Task: Create a section Code Crusaders and in the section, add a milestone Platform as a Service Implementation in the project TricklePlan.
Action: Mouse moved to (49, 271)
Screenshot: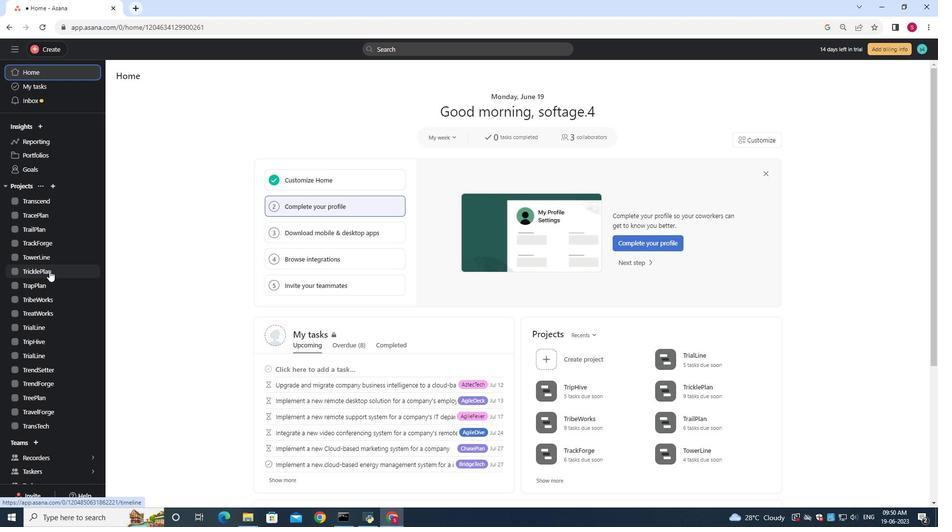 
Action: Mouse pressed left at (49, 271)
Screenshot: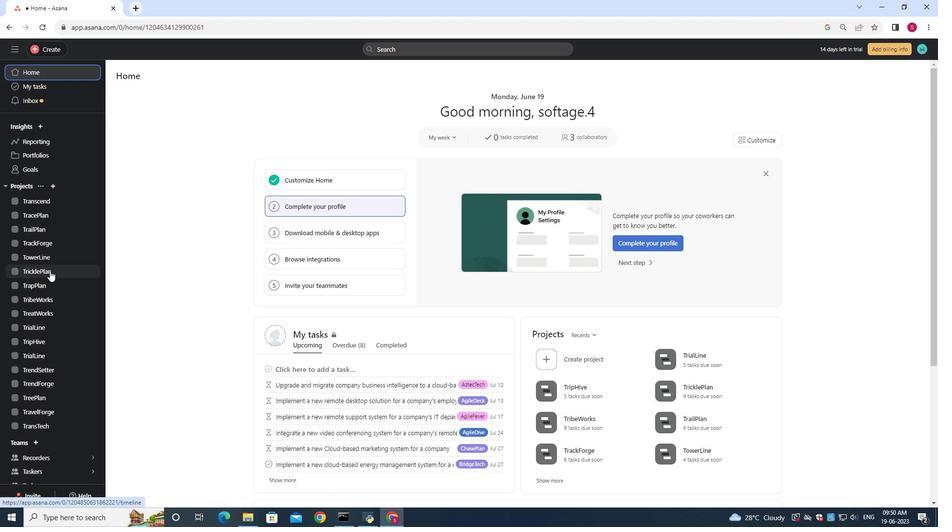 
Action: Mouse moved to (156, 116)
Screenshot: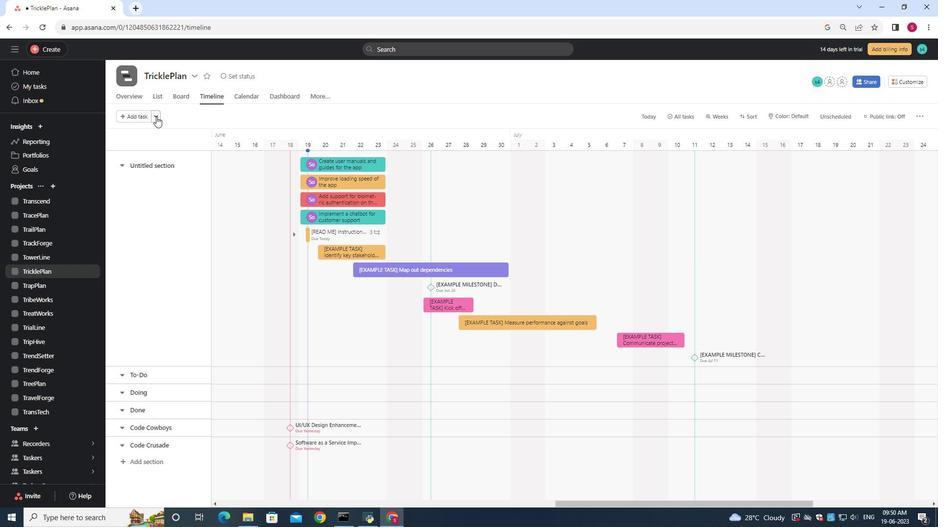 
Action: Mouse pressed left at (156, 116)
Screenshot: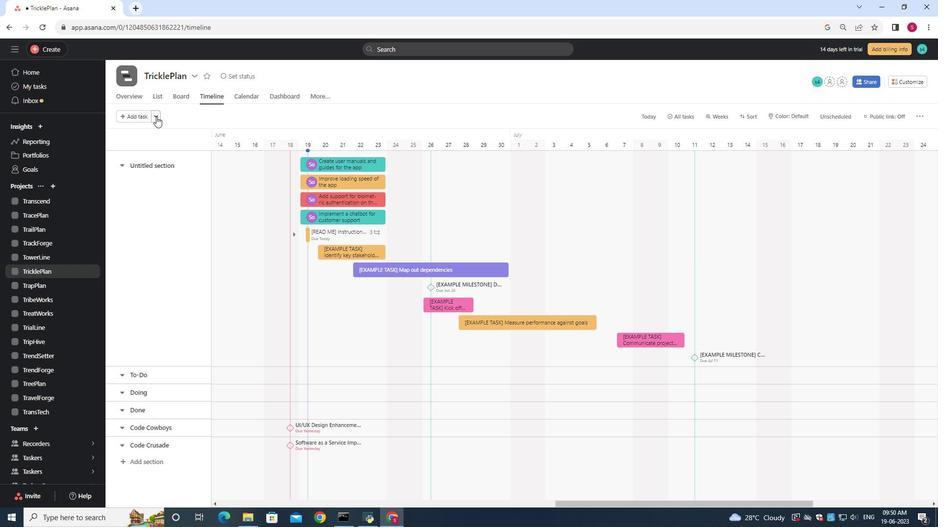 
Action: Mouse moved to (171, 134)
Screenshot: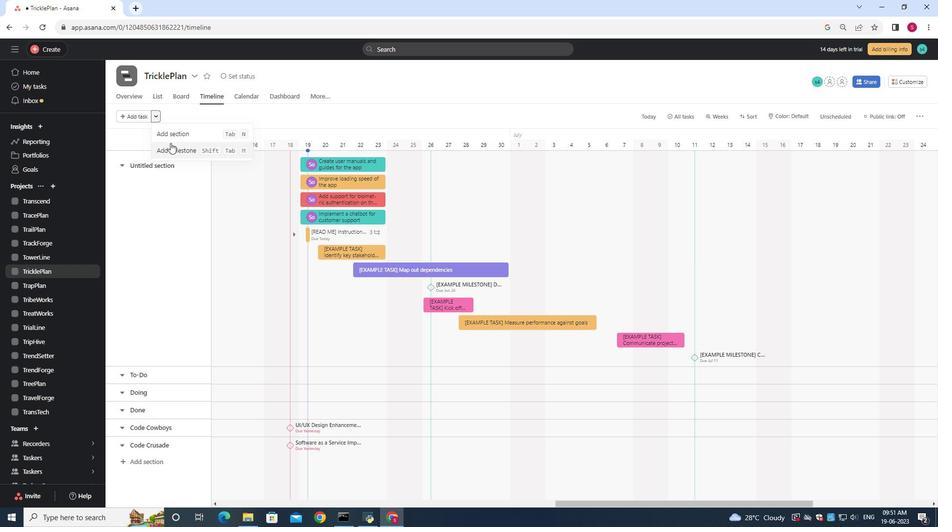 
Action: Mouse pressed left at (171, 134)
Screenshot: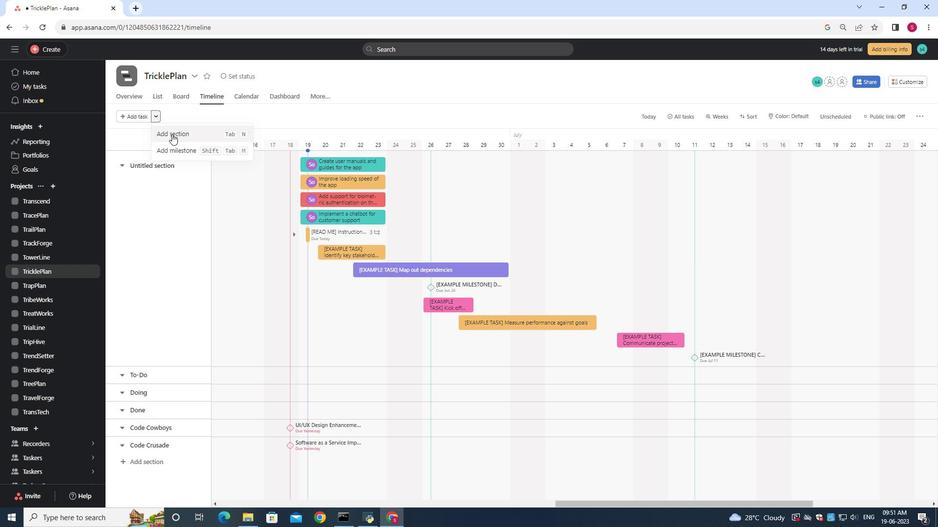 
Action: Mouse moved to (172, 134)
Screenshot: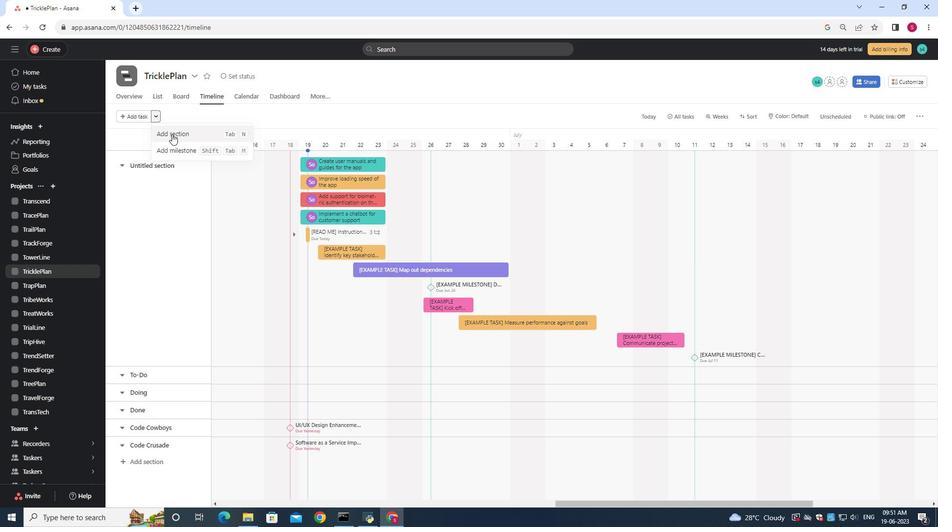 
Action: Key pressed <Key.shift>Code<Key.space><Key.shift><Key.shift><Key.shift><Key.shift><Key.shift><Key.shift><Key.shift><Key.shift><Key.shift><Key.shift><Key.shift><Key.shift><Key.shift><Key.shift><Key.shift><Key.shift><Key.shift><Key.shift><Key.shift><Key.shift><Key.shift><Key.shift><Key.shift><Key.shift><Key.shift><Key.shift><Key.shift><Key.shift><Key.shift><Key.shift><Key.shift><Key.shift><Key.shift><Key.shift><Key.shift><Key.shift><Key.shift><Key.shift><Key.shift><Key.shift><Key.shift>Crusaders
Screenshot: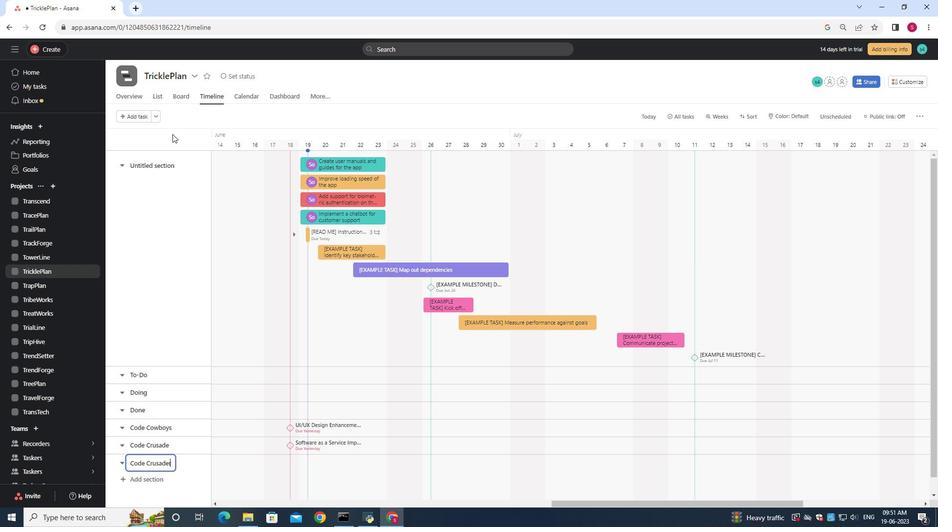 
Action: Mouse moved to (234, 466)
Screenshot: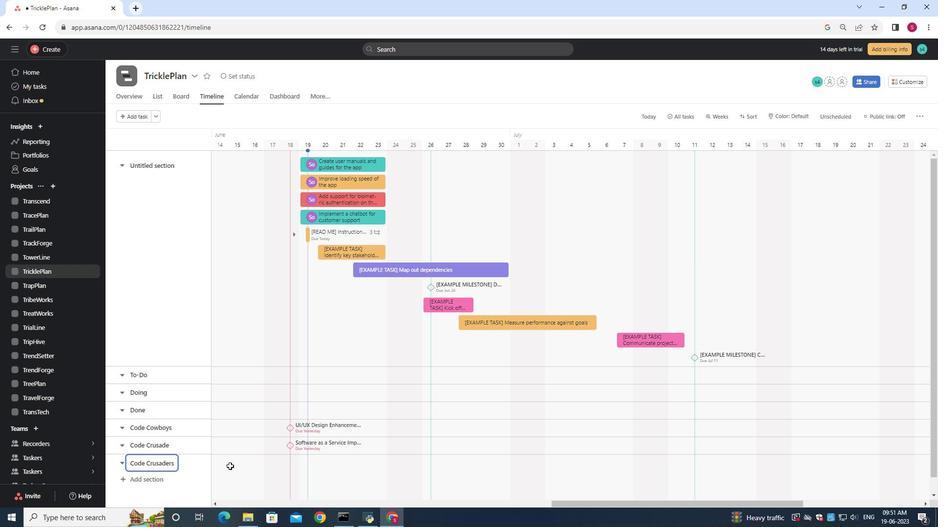 
Action: Mouse pressed left at (234, 466)
Screenshot: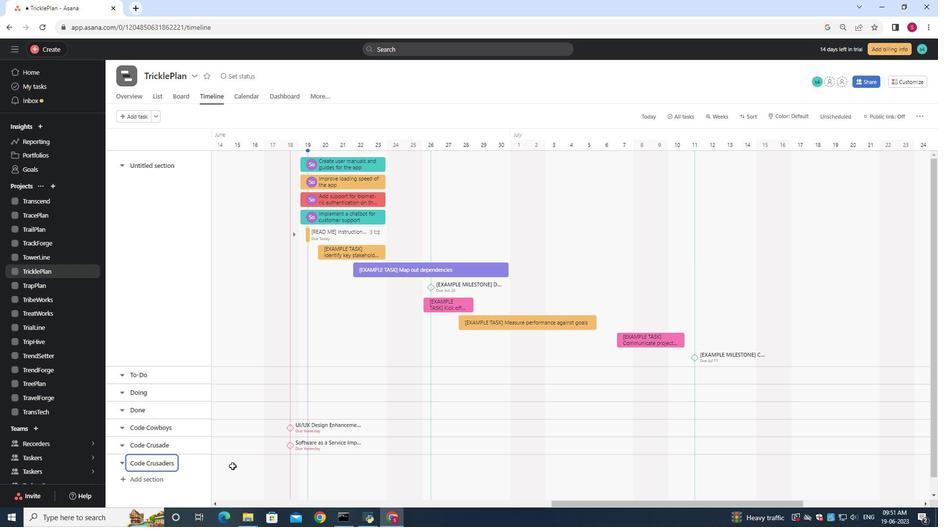 
Action: Mouse moved to (234, 467)
Screenshot: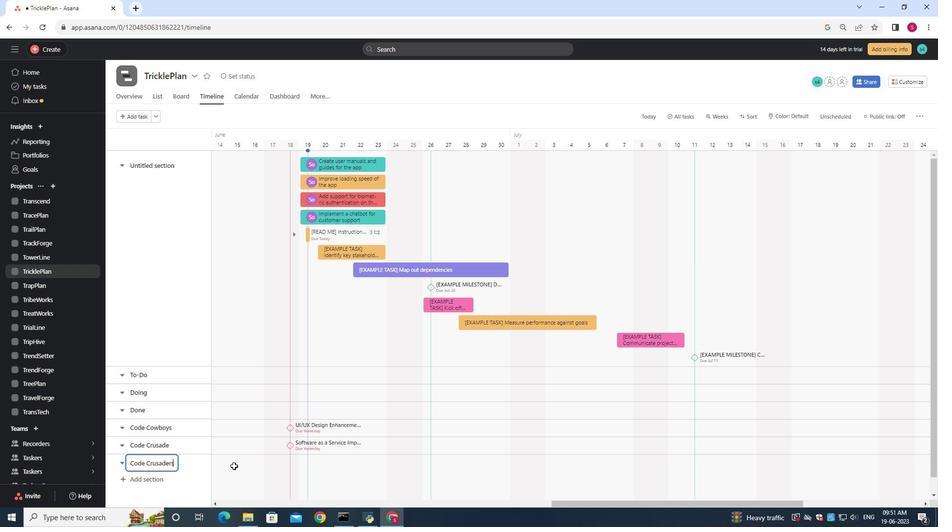 
Action: Key pressed <Key.shift><Key.shift><Key.shift><Key.shift><Key.shift><Key.shift>Service<Key.space><Key.shift>Implementation
Screenshot: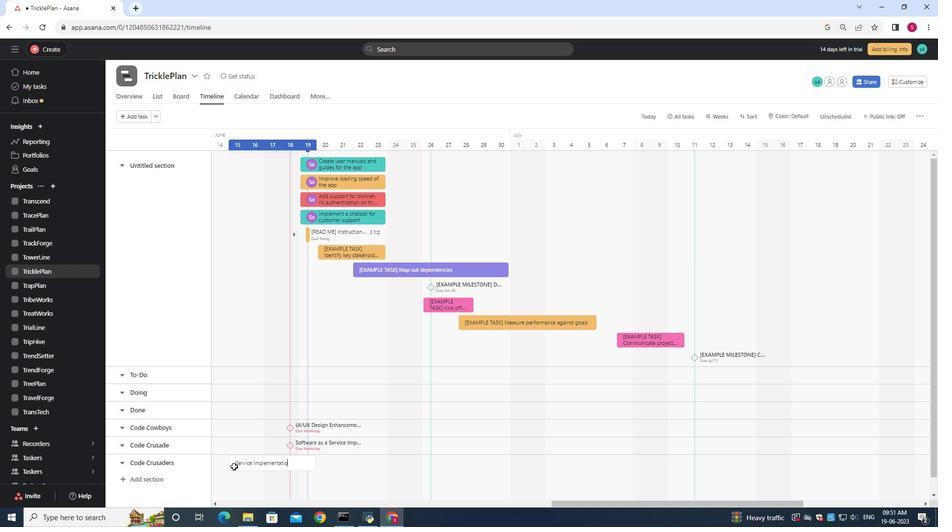 
Action: Mouse moved to (235, 463)
Screenshot: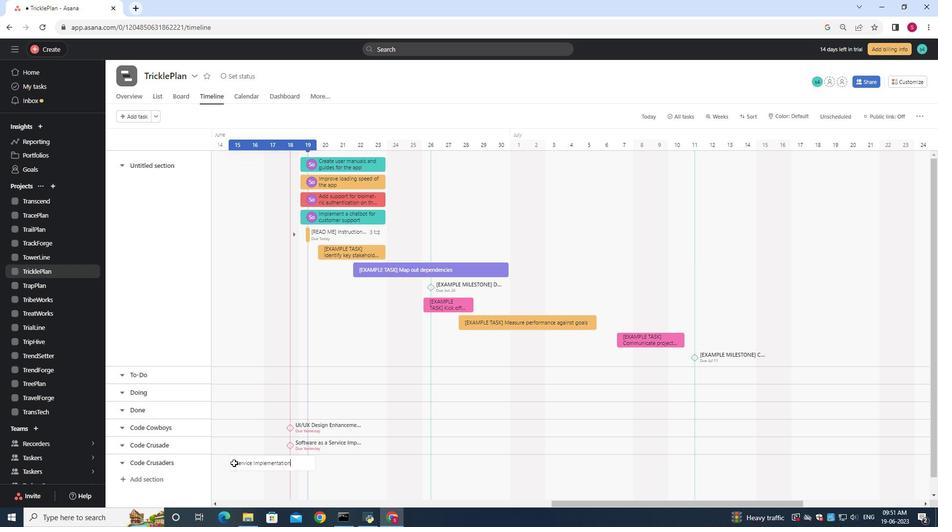 
Action: Mouse pressed left at (235, 463)
Screenshot: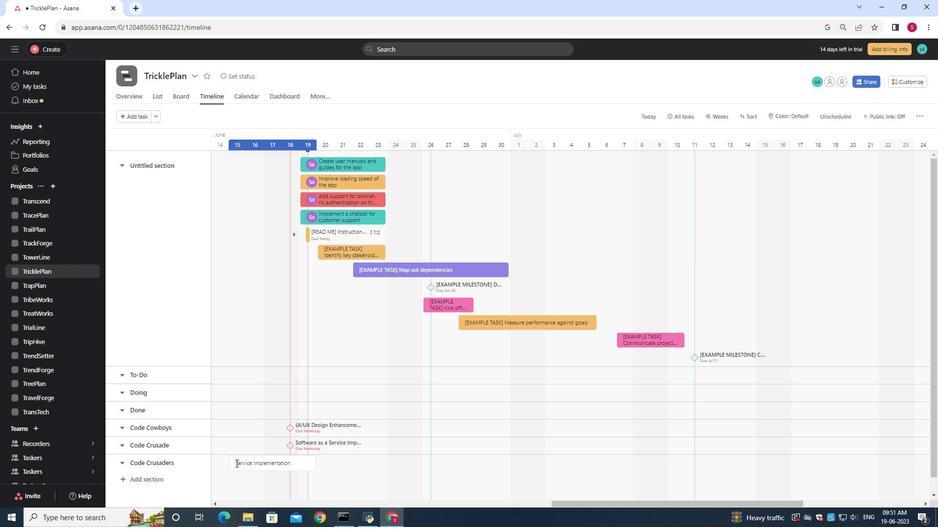 
Action: Mouse moved to (640, 146)
Screenshot: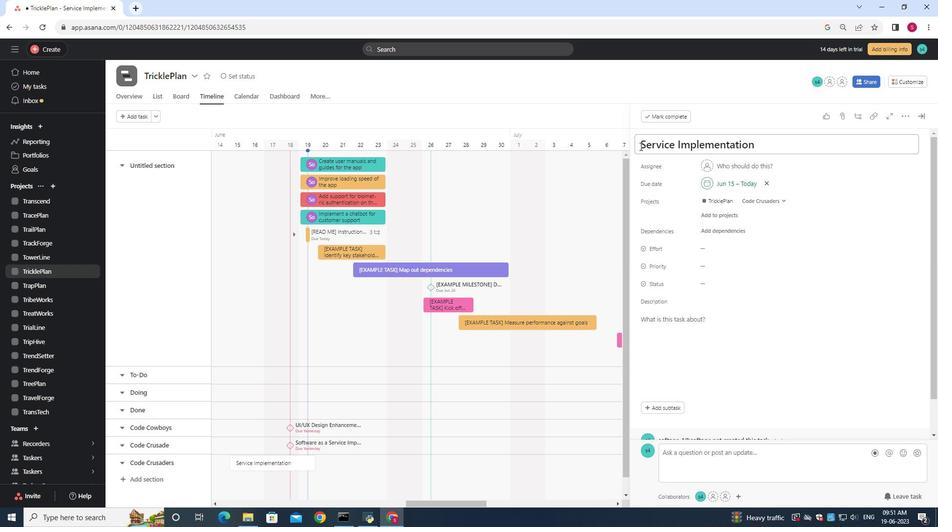
Action: Mouse pressed left at (640, 146)
Screenshot: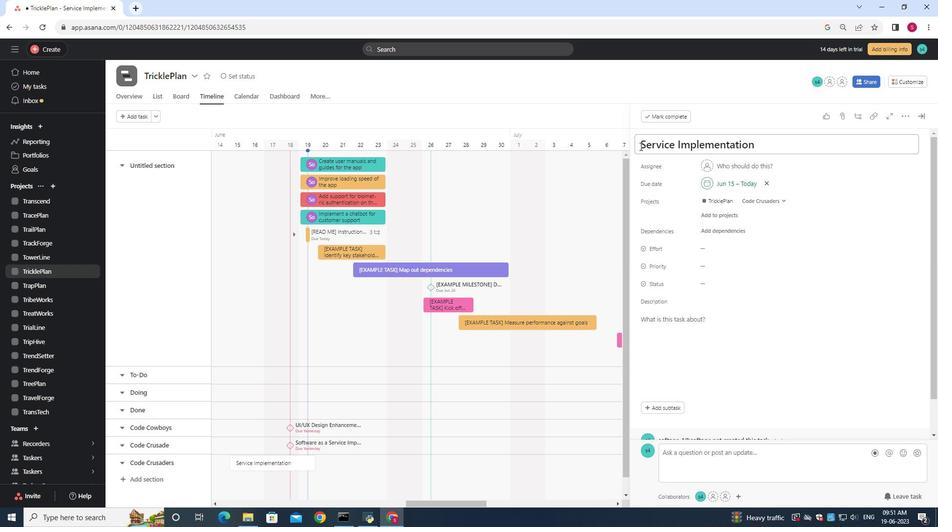 
Action: Mouse moved to (640, 146)
Screenshot: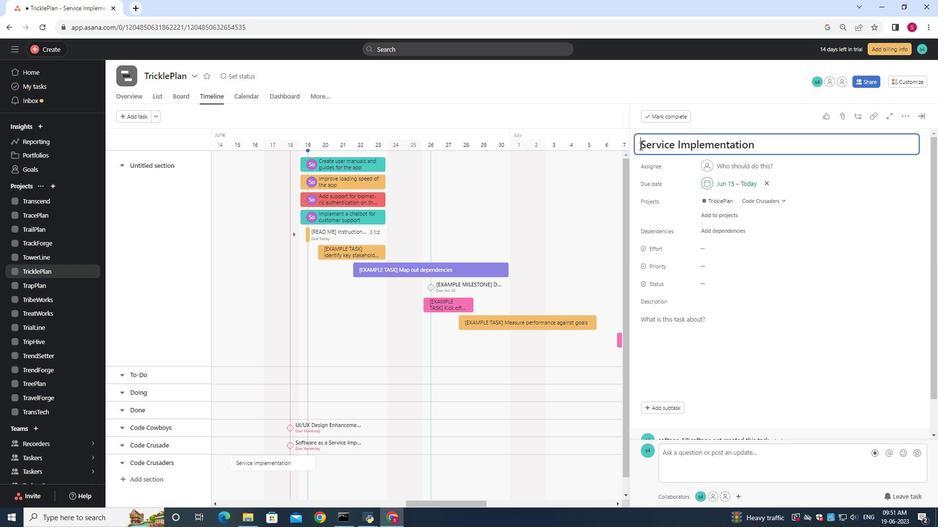 
Action: Key pressed <Key.shift><Key.shift><Key.shift>Platform<Key.space>as<Key.space>a<Key.space>
Screenshot: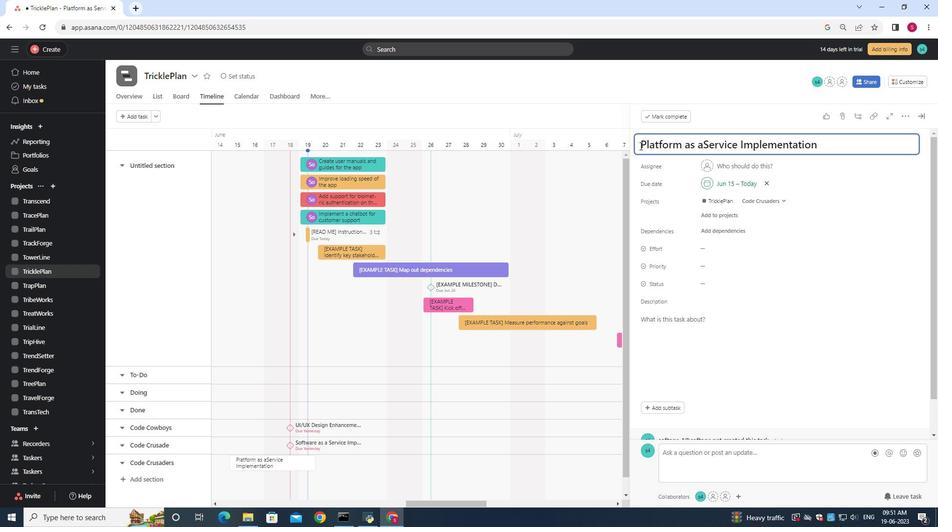 
Action: Mouse moved to (250, 461)
Screenshot: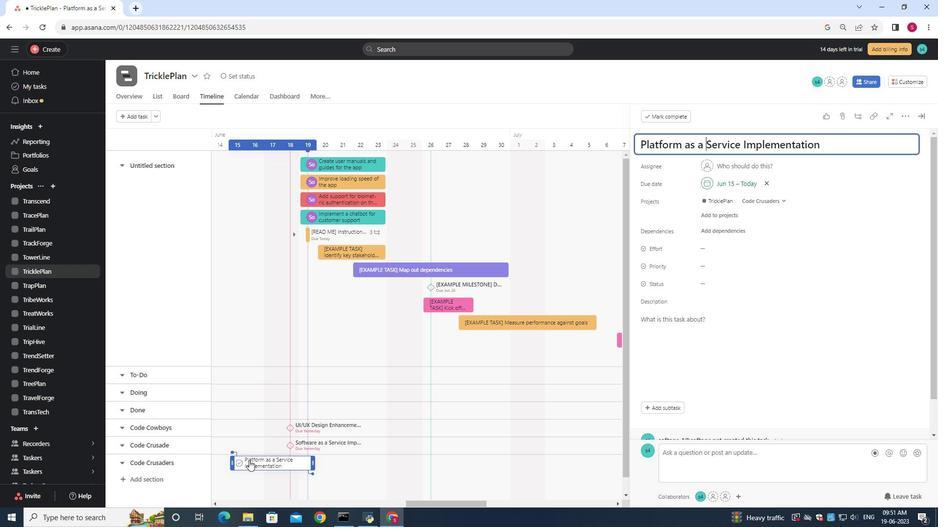 
Action: Mouse pressed right at (250, 461)
Screenshot: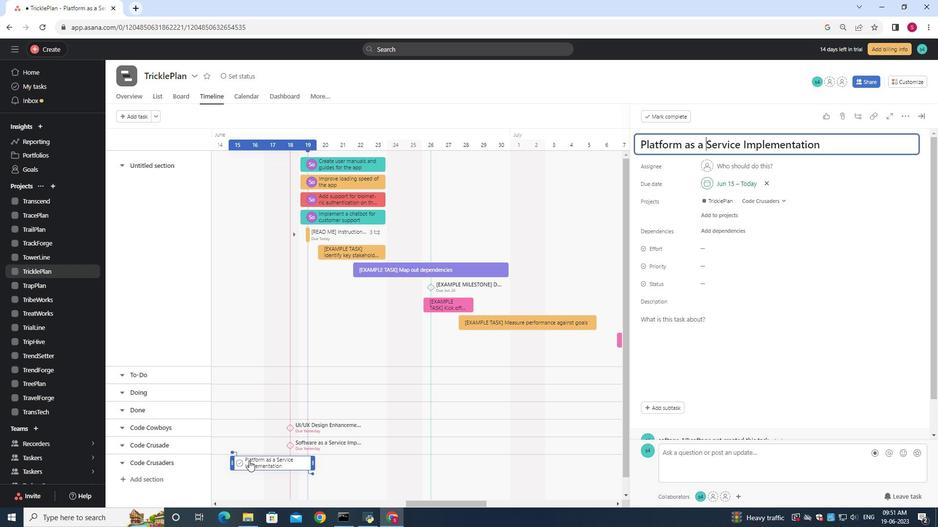 
Action: Mouse moved to (262, 412)
Screenshot: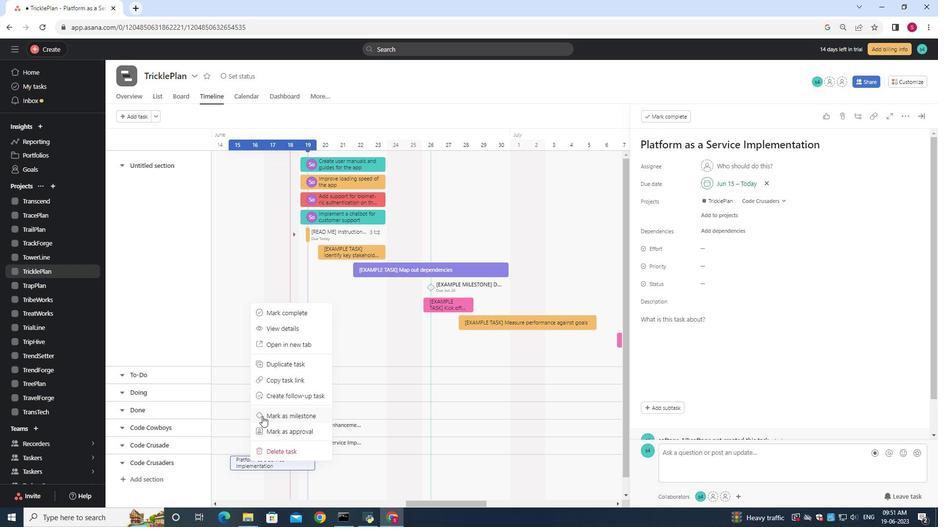 
Action: Mouse pressed left at (262, 412)
Screenshot: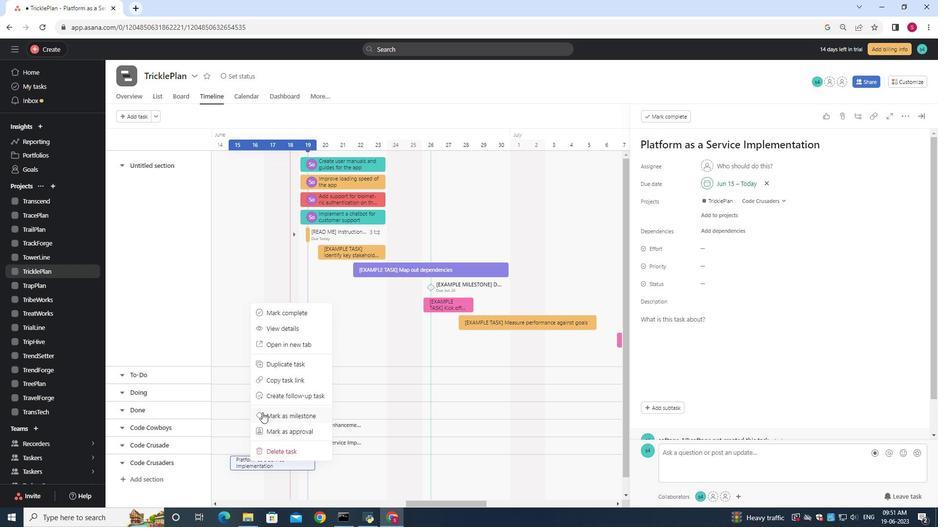 
Action: Mouse moved to (262, 412)
Screenshot: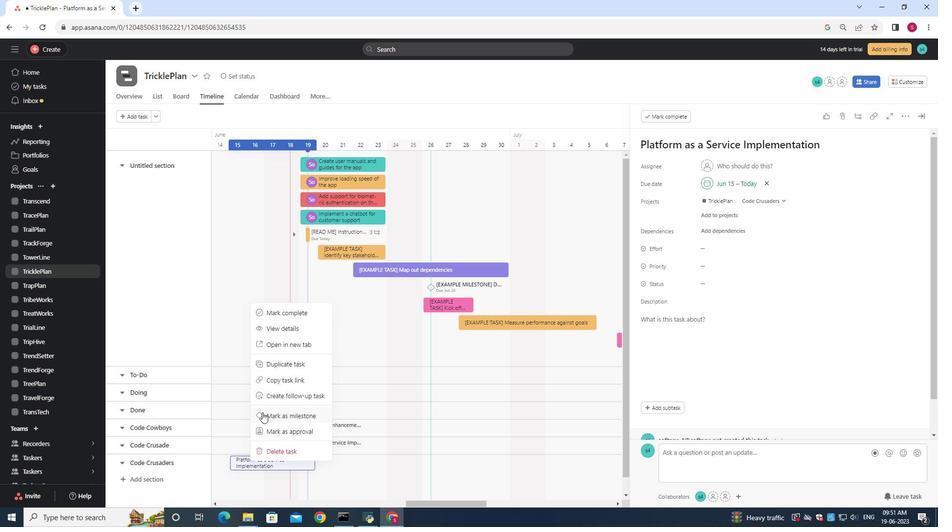 
